 Task: Sort the products by unit price (high first).
Action: Mouse moved to (14, 132)
Screenshot: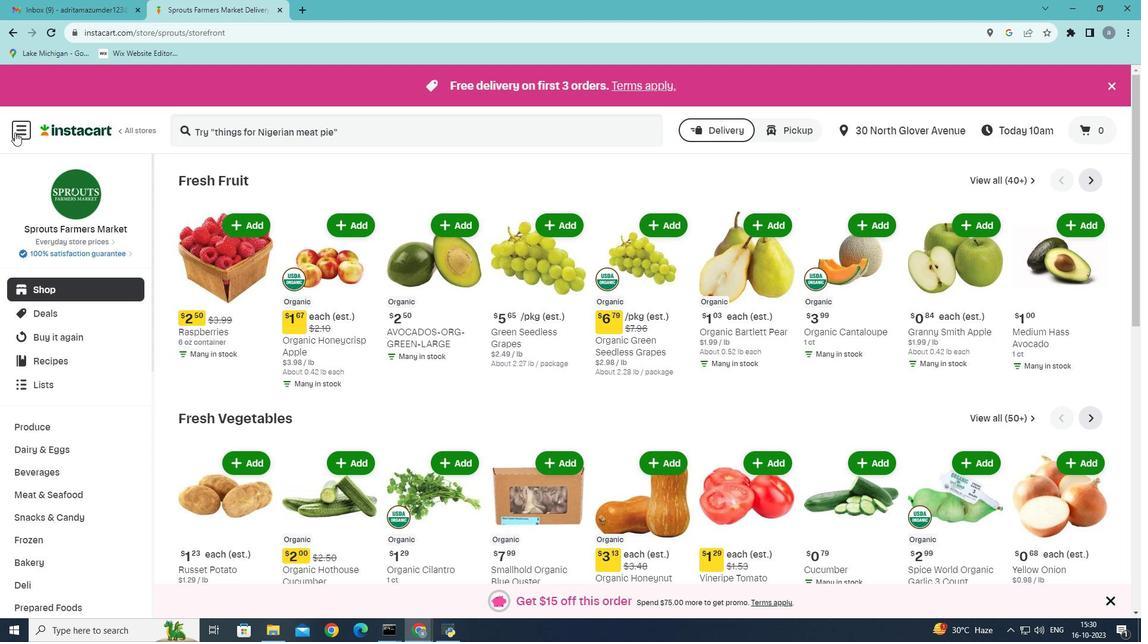 
Action: Mouse pressed left at (14, 132)
Screenshot: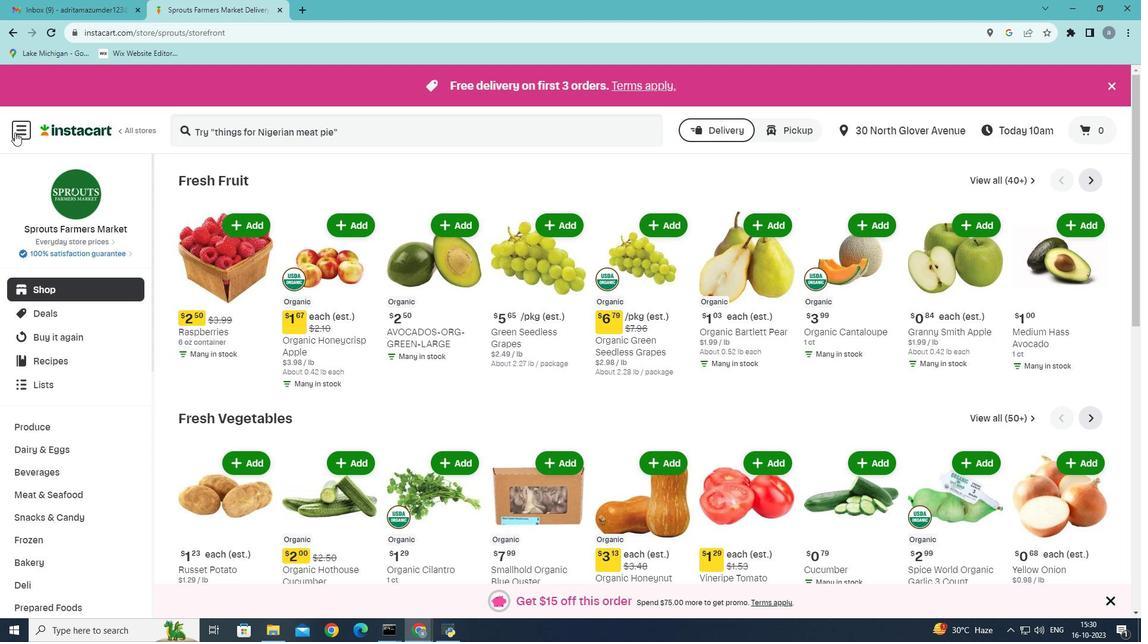 
Action: Mouse moved to (58, 345)
Screenshot: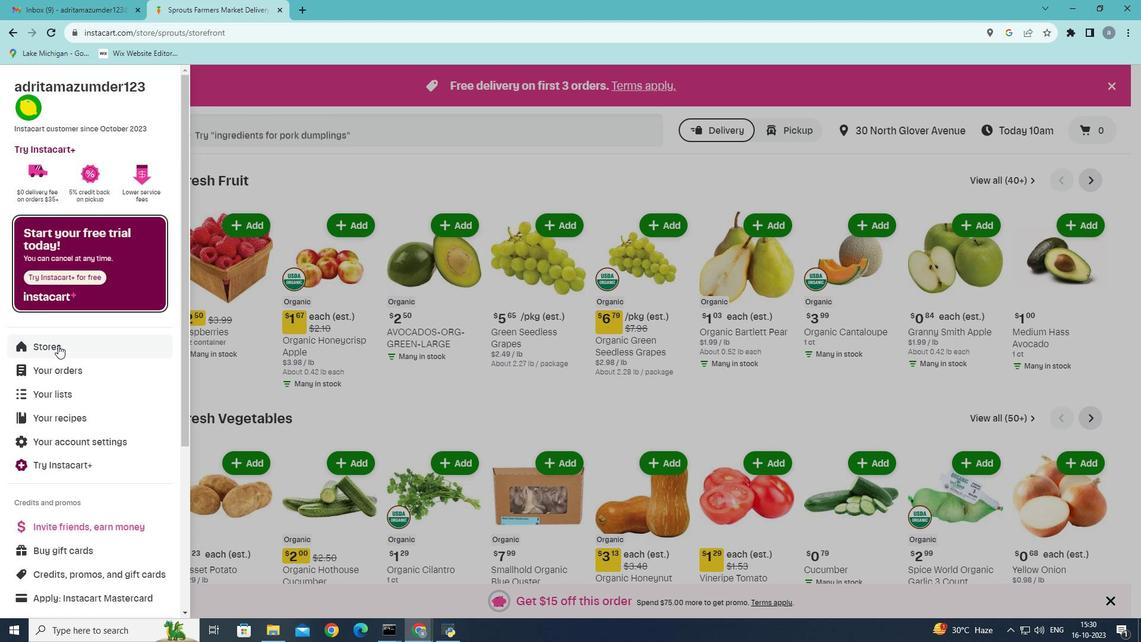 
Action: Mouse pressed left at (58, 345)
Screenshot: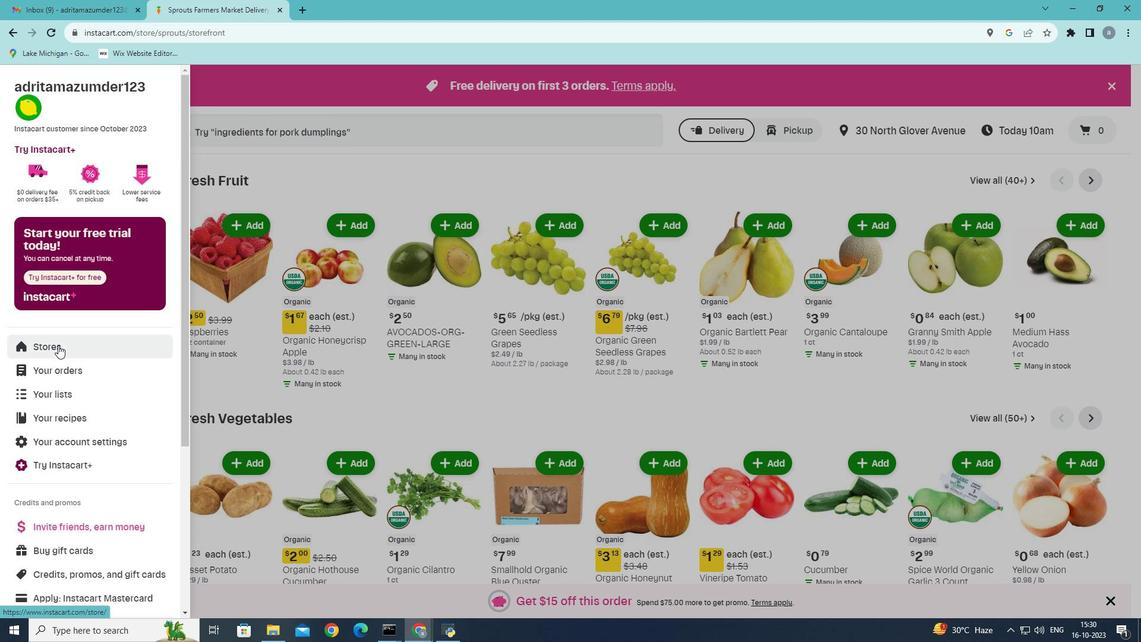 
Action: Mouse moved to (271, 124)
Screenshot: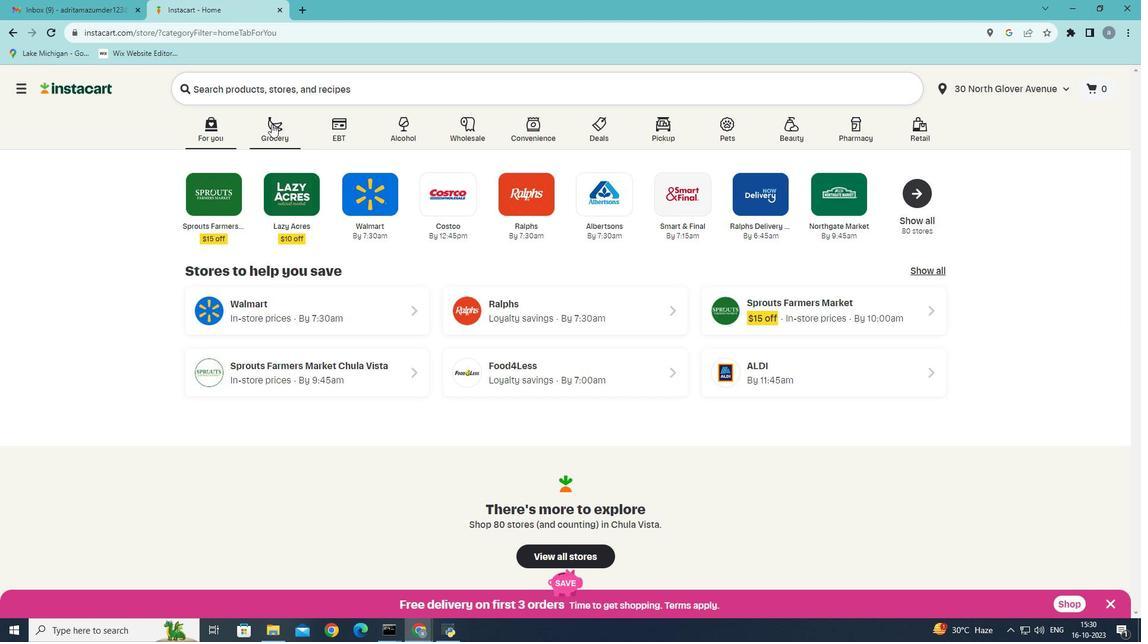 
Action: Mouse pressed left at (271, 124)
Screenshot: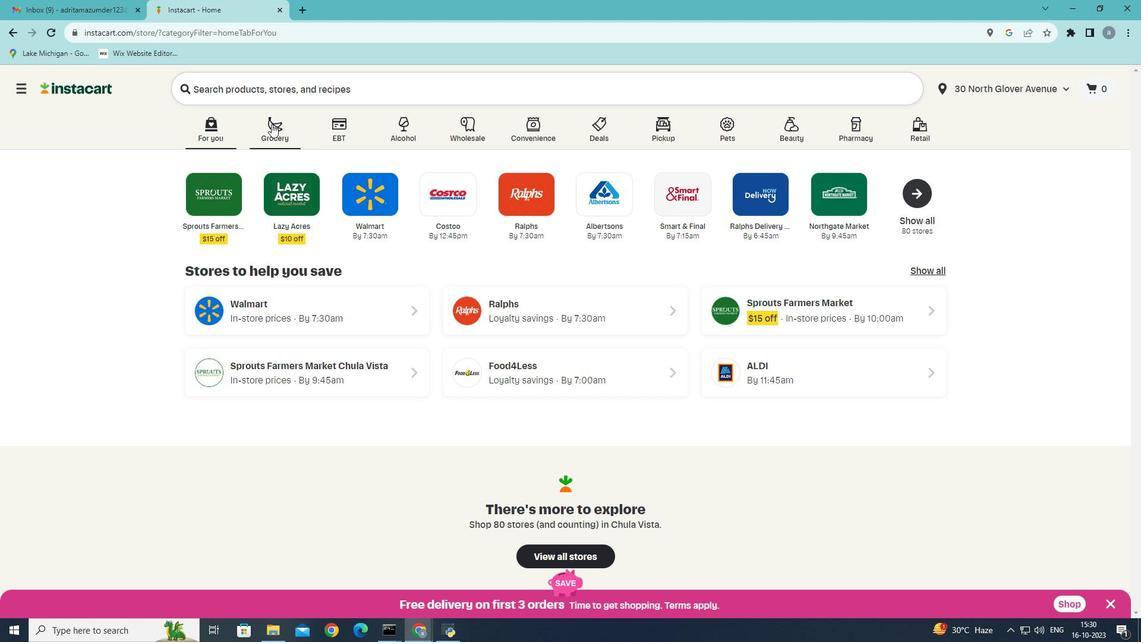 
Action: Mouse moved to (832, 293)
Screenshot: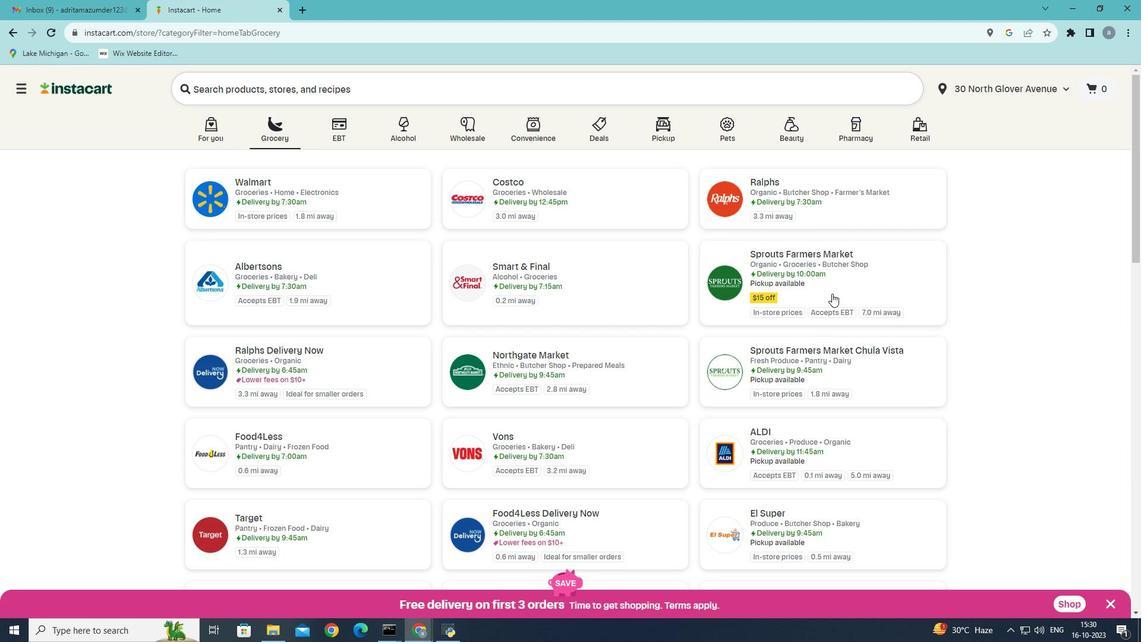 
Action: Mouse pressed left at (832, 293)
Screenshot: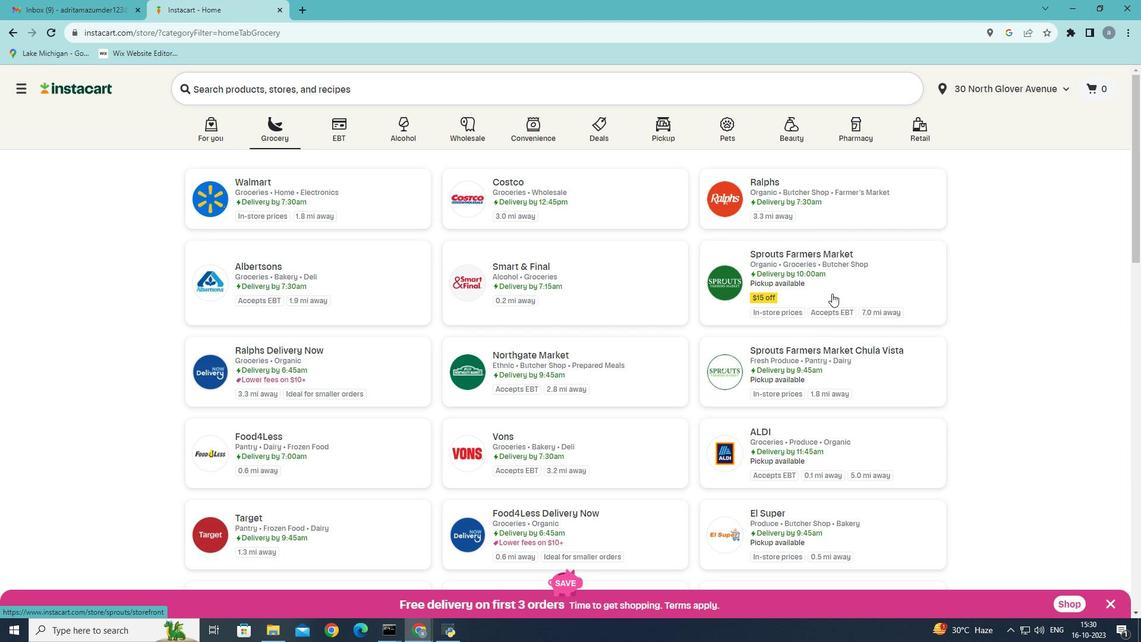 
Action: Mouse moved to (79, 497)
Screenshot: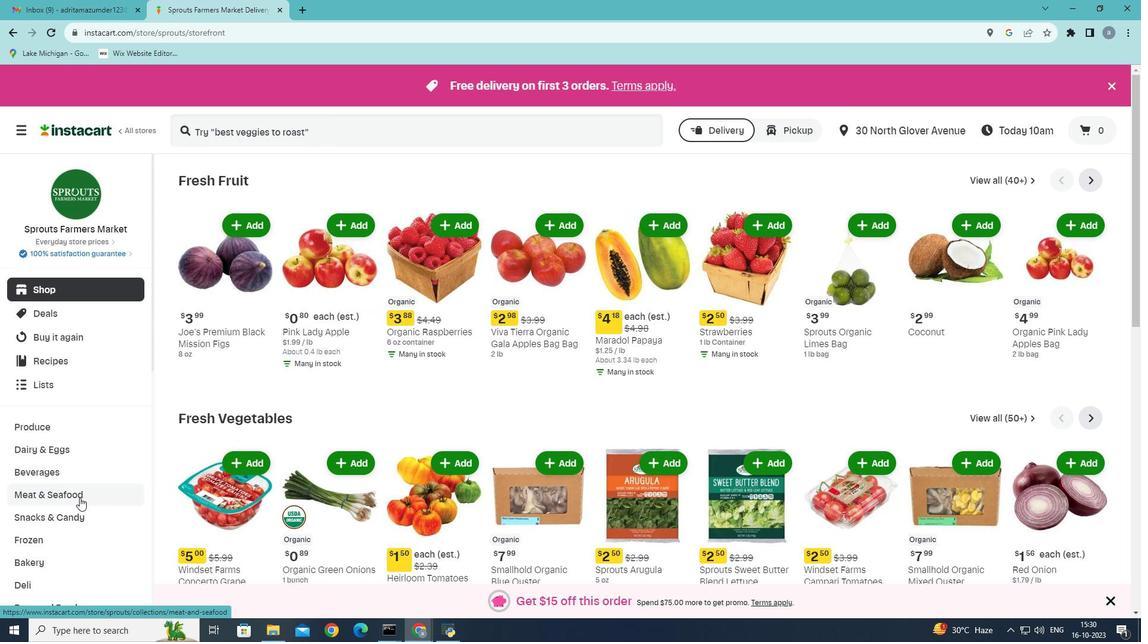 
Action: Mouse pressed left at (79, 497)
Screenshot: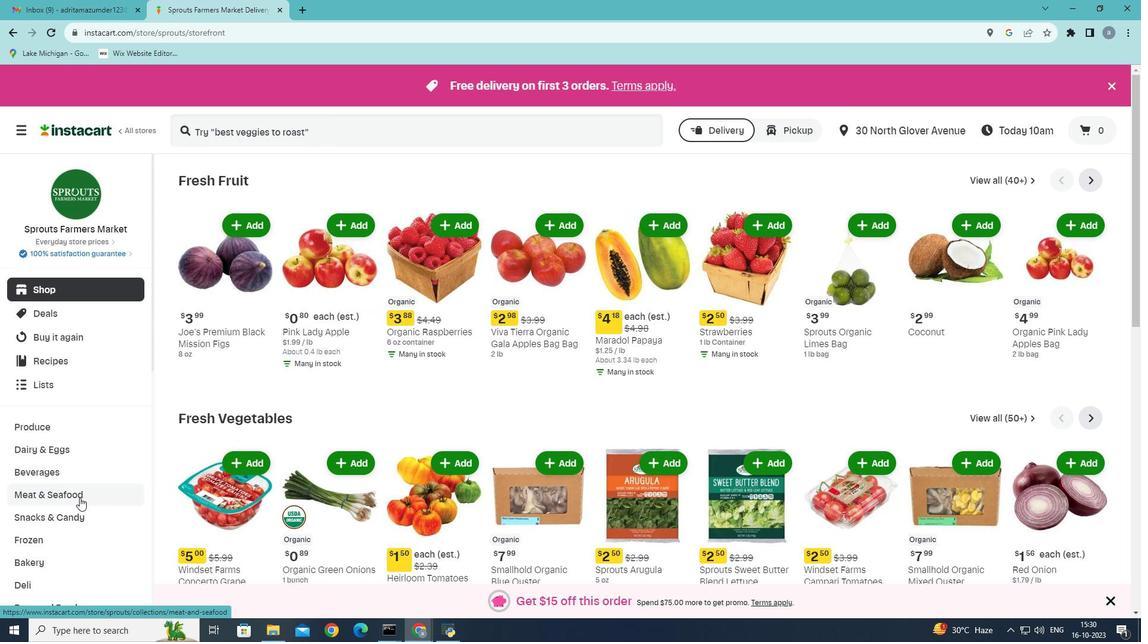 
Action: Mouse moved to (305, 208)
Screenshot: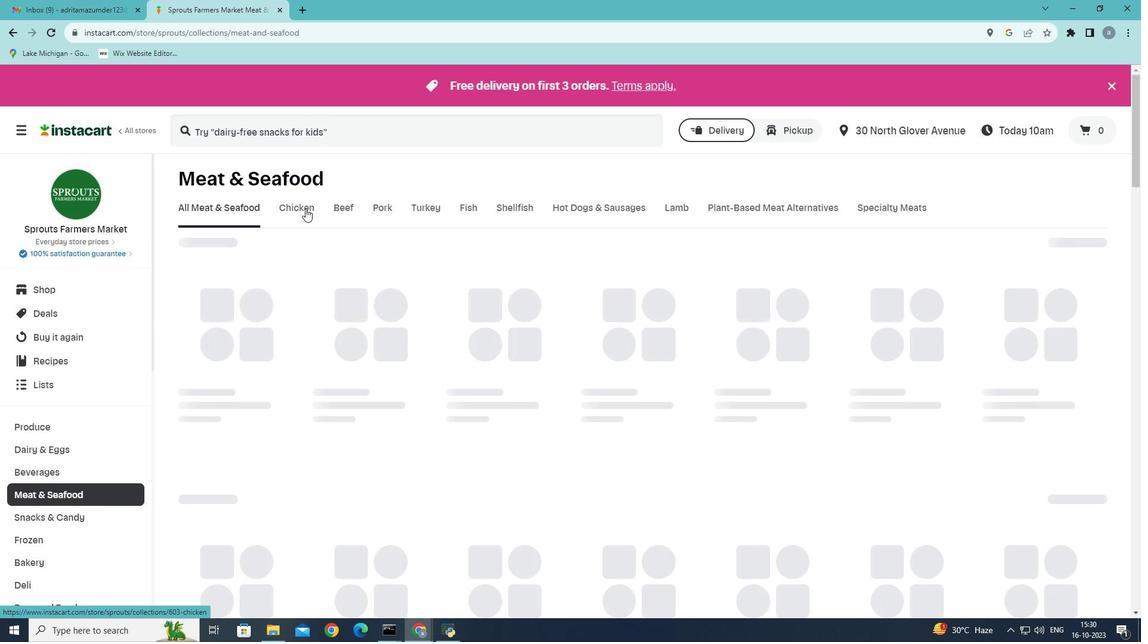
Action: Mouse pressed left at (305, 208)
Screenshot: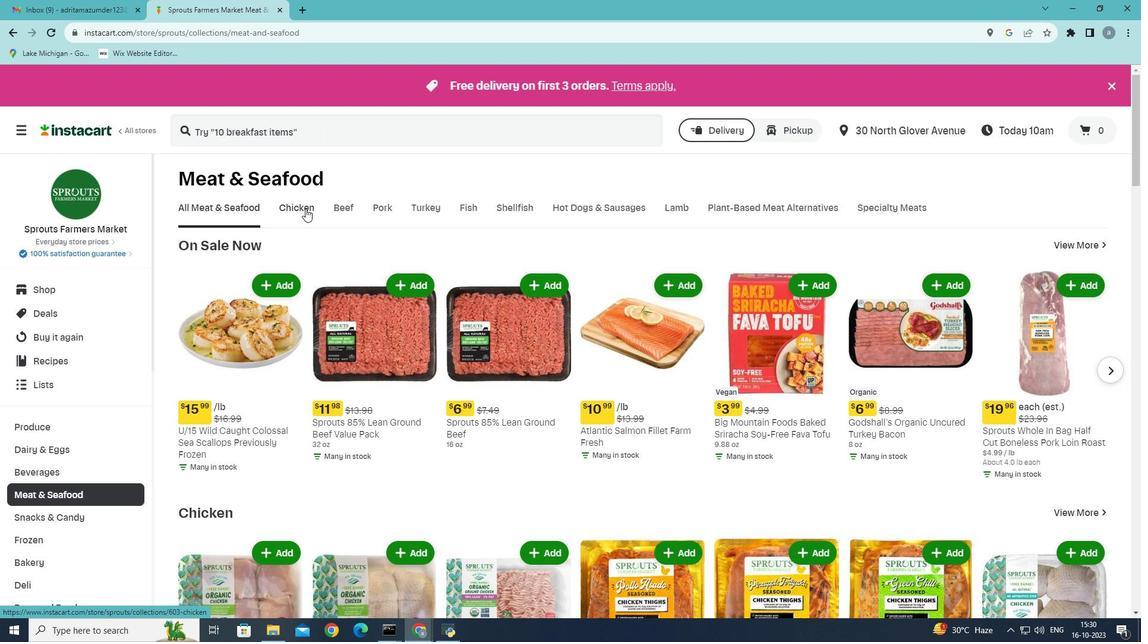 
Action: Mouse moved to (275, 259)
Screenshot: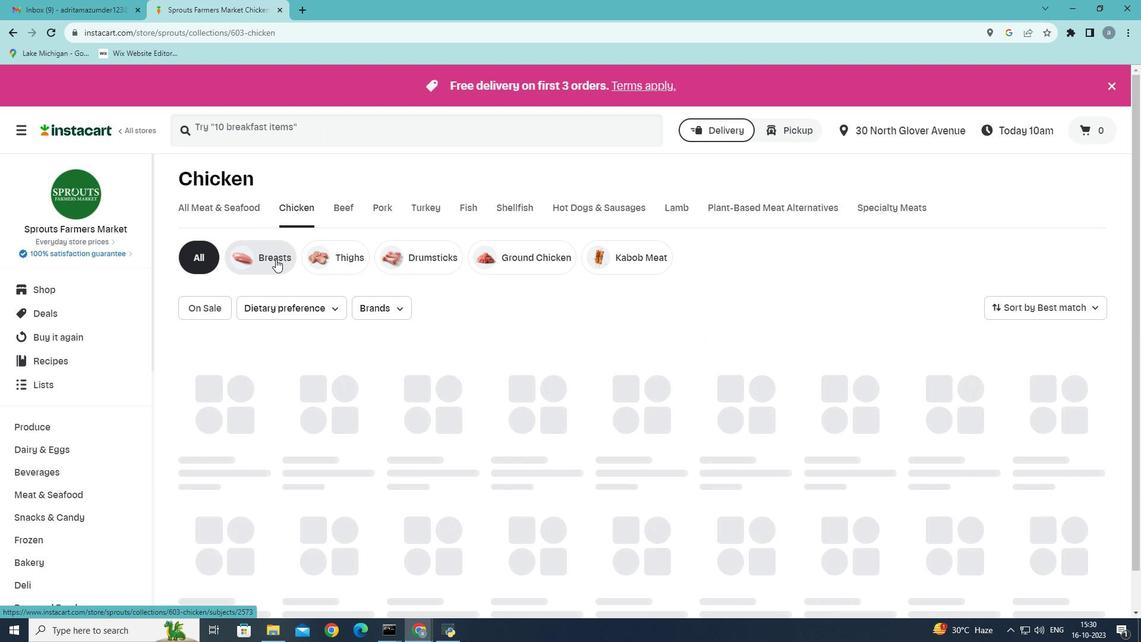 
Action: Mouse pressed left at (275, 259)
Screenshot: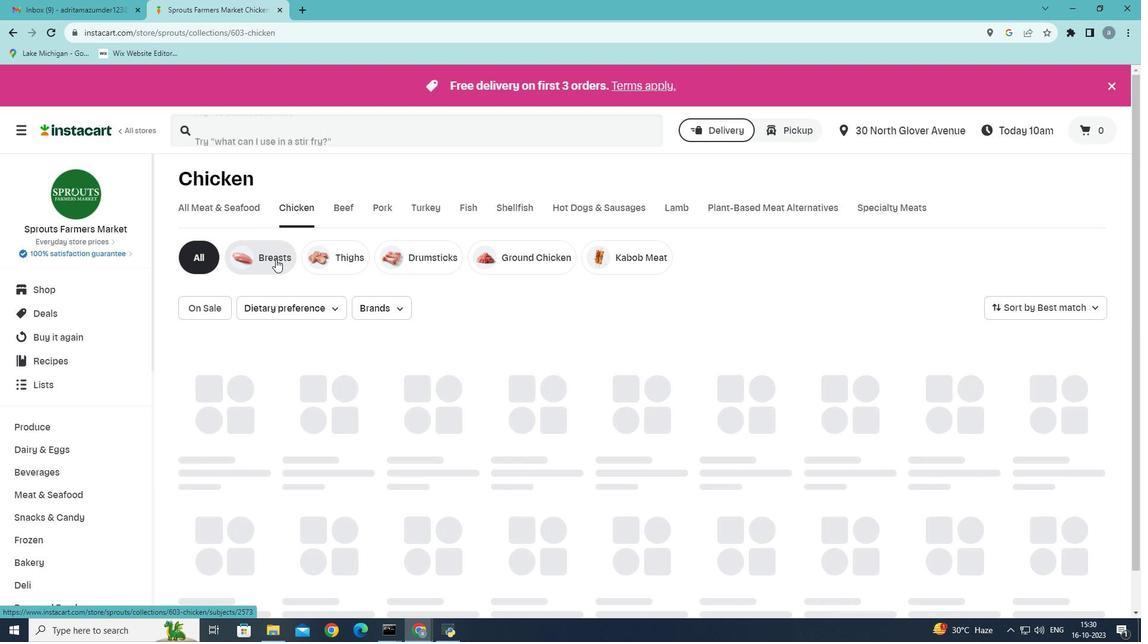 
Action: Mouse moved to (1092, 305)
Screenshot: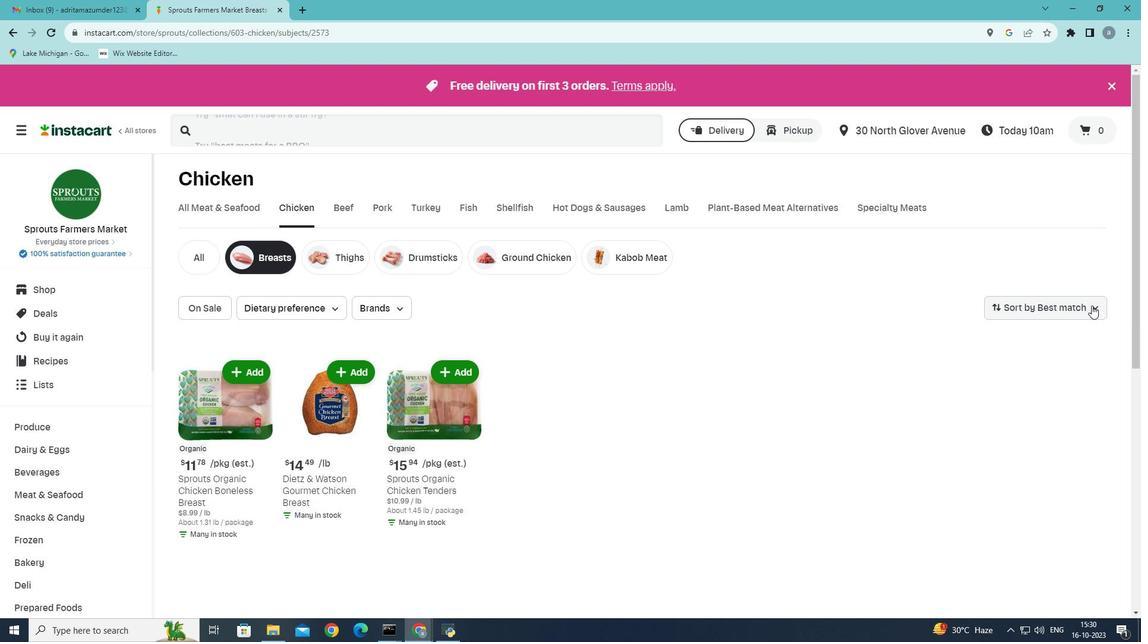 
Action: Mouse pressed left at (1092, 305)
Screenshot: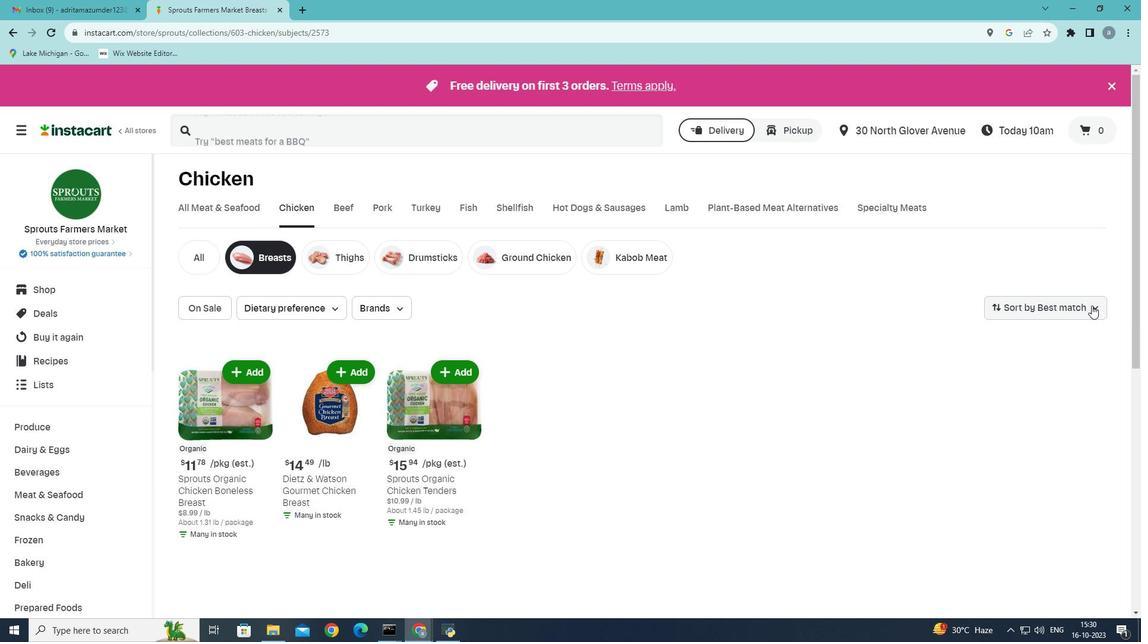 
Action: Mouse moved to (1032, 461)
Screenshot: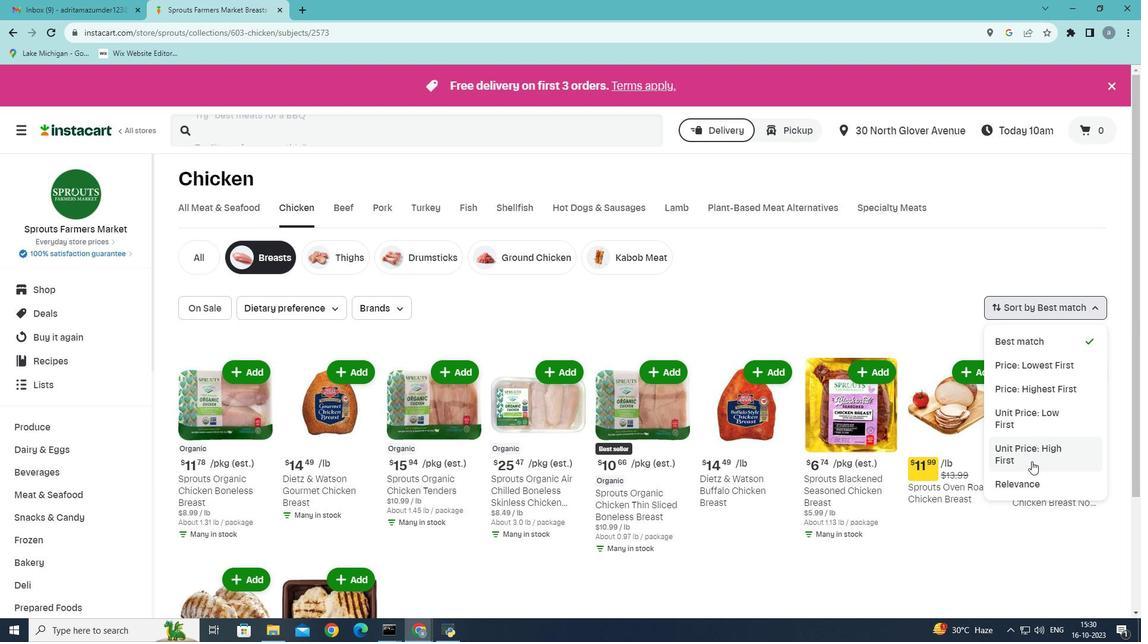 
Action: Mouse pressed left at (1032, 461)
Screenshot: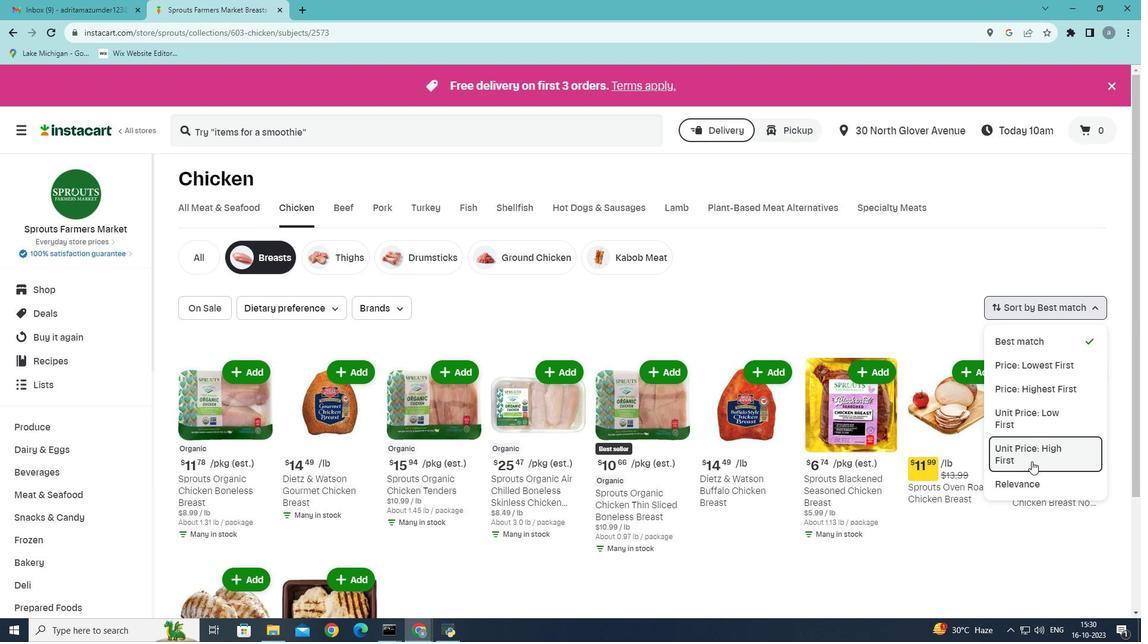 
Action: Mouse moved to (984, 460)
Screenshot: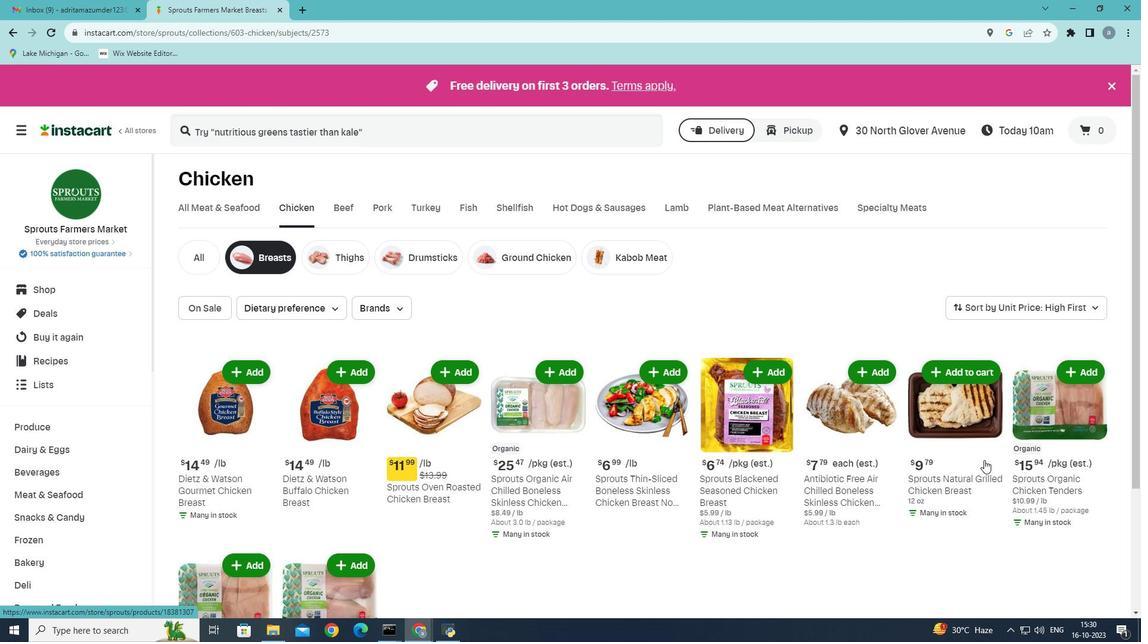 
